 Task: Add international email address format while sending emails
Action: Mouse moved to (309, 194)
Screenshot: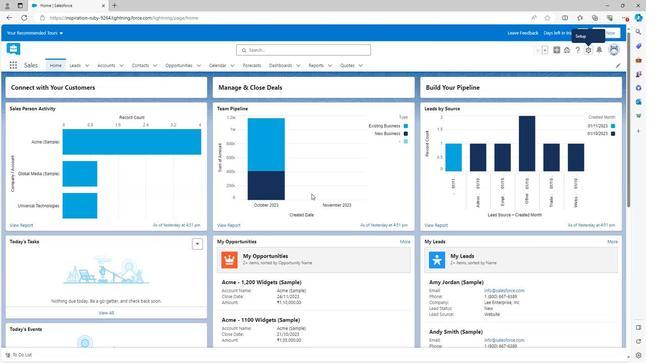 
Action: Mouse scrolled (309, 193) with delta (0, 0)
Screenshot: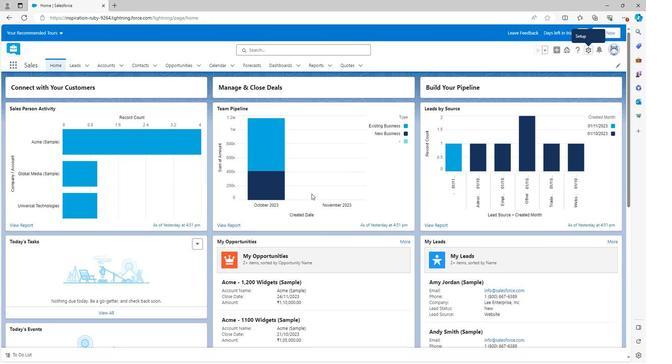 
Action: Mouse scrolled (309, 193) with delta (0, 0)
Screenshot: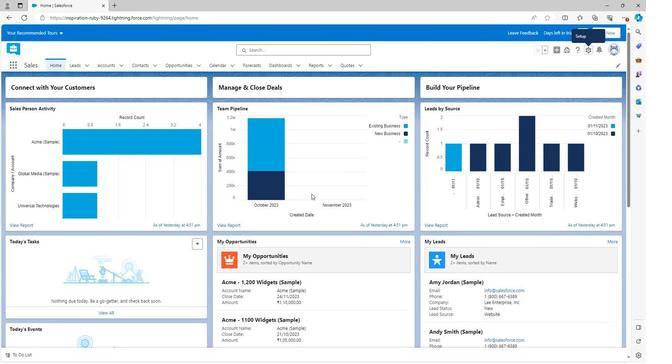 
Action: Mouse scrolled (309, 193) with delta (0, 0)
Screenshot: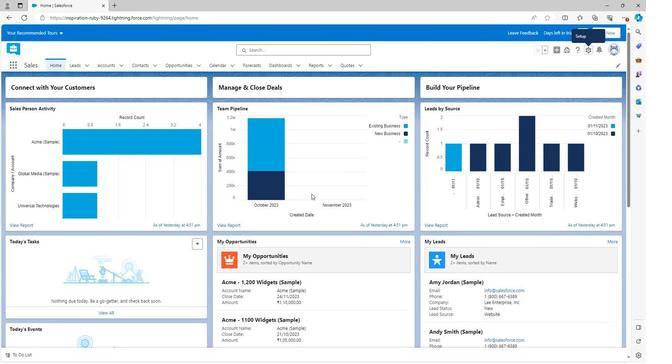
Action: Mouse scrolled (309, 193) with delta (0, 0)
Screenshot: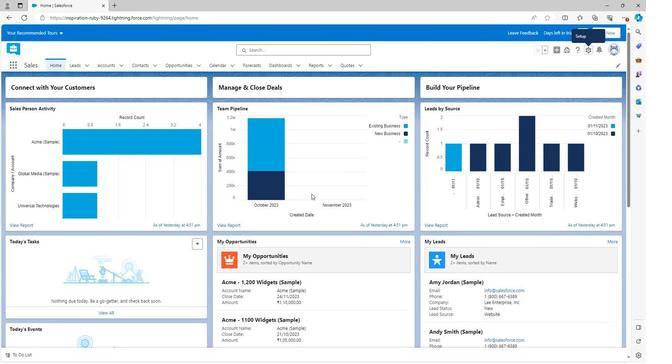 
Action: Mouse scrolled (309, 193) with delta (0, 0)
Screenshot: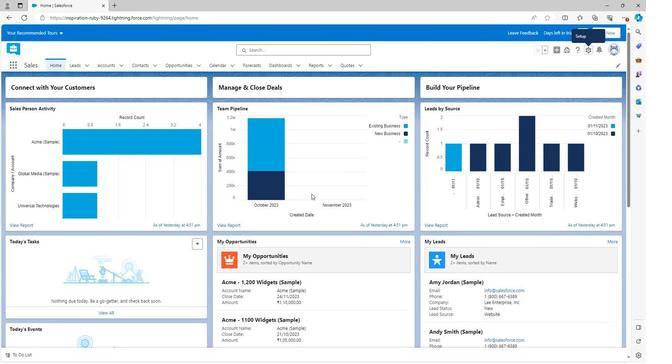 
Action: Mouse scrolled (309, 193) with delta (0, 0)
Screenshot: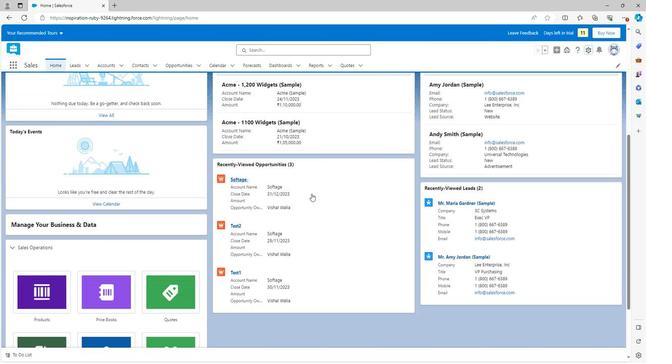 
Action: Mouse scrolled (309, 193) with delta (0, 0)
Screenshot: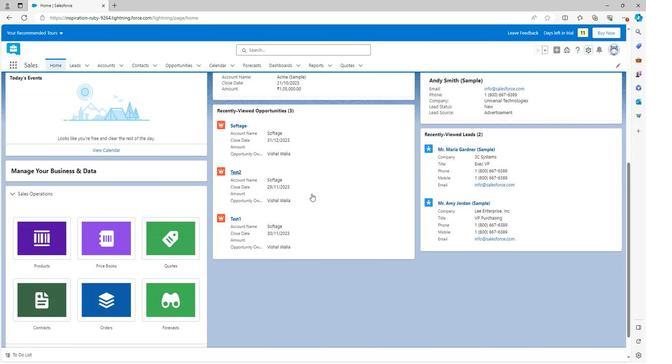 
Action: Mouse scrolled (309, 194) with delta (0, 0)
Screenshot: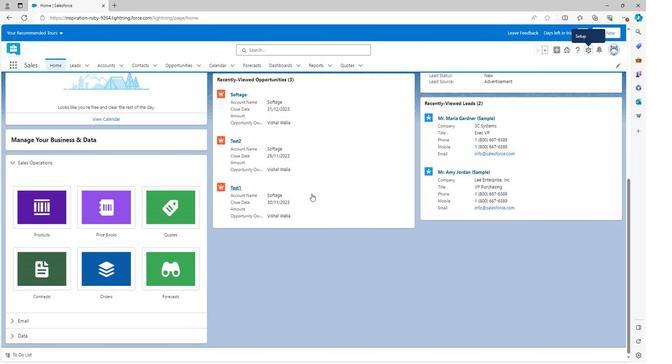 
Action: Mouse scrolled (309, 194) with delta (0, 0)
Screenshot: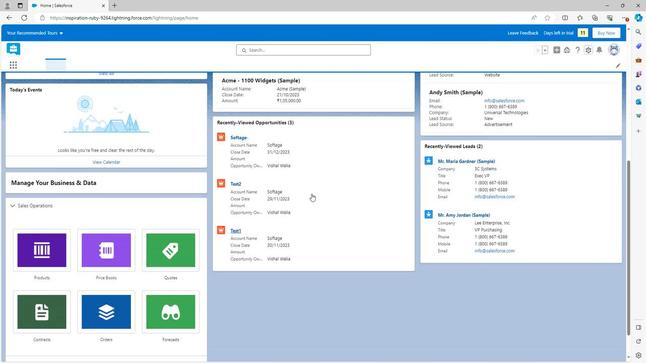 
Action: Mouse scrolled (309, 194) with delta (0, 0)
Screenshot: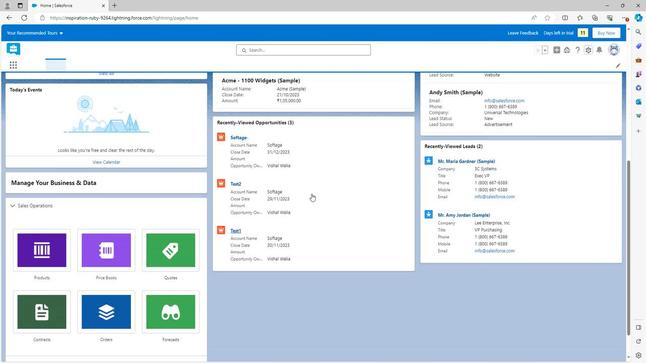
Action: Mouse scrolled (309, 194) with delta (0, 0)
Screenshot: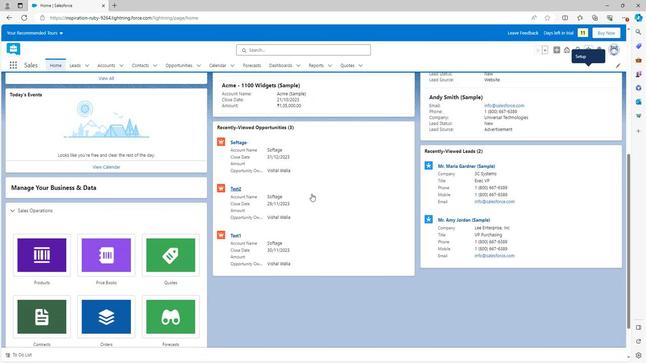 
Action: Mouse scrolled (309, 194) with delta (0, 0)
Screenshot: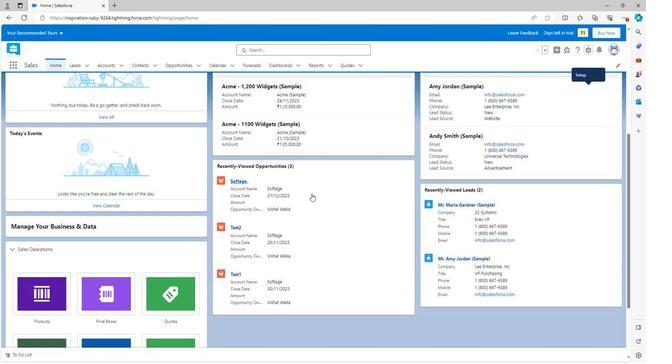 
Action: Mouse scrolled (309, 194) with delta (0, 0)
Screenshot: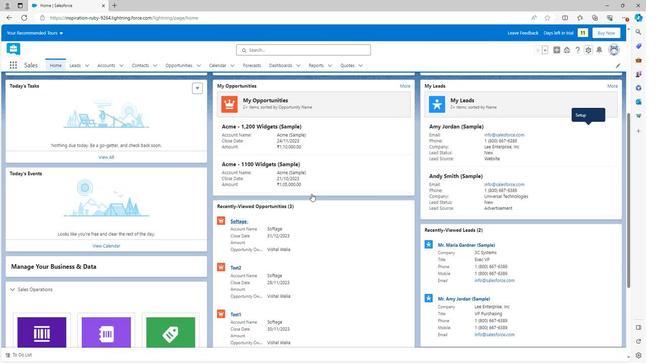 
Action: Mouse scrolled (309, 194) with delta (0, 0)
Screenshot: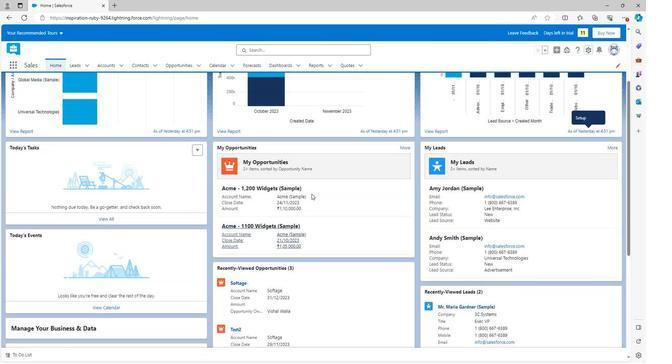 
Action: Mouse scrolled (309, 194) with delta (0, 0)
Screenshot: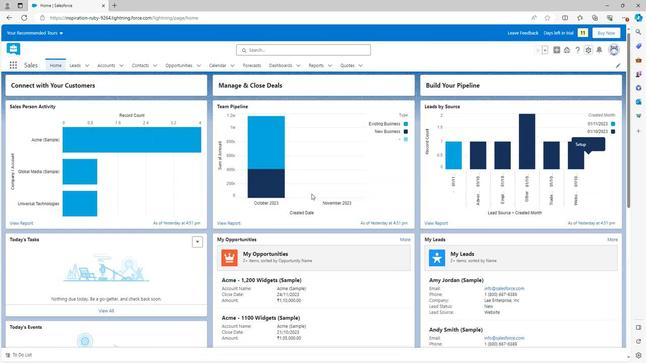 
Action: Mouse moved to (587, 48)
Screenshot: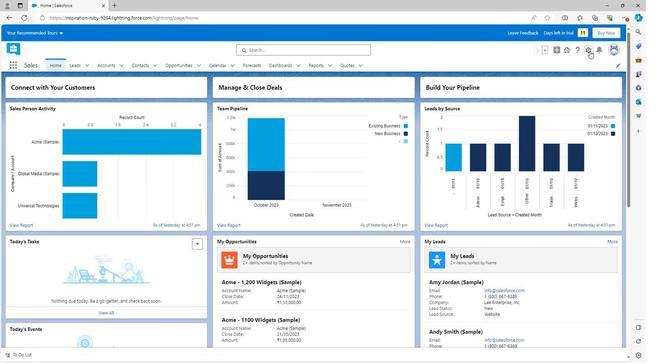 
Action: Mouse pressed left at (587, 48)
Screenshot: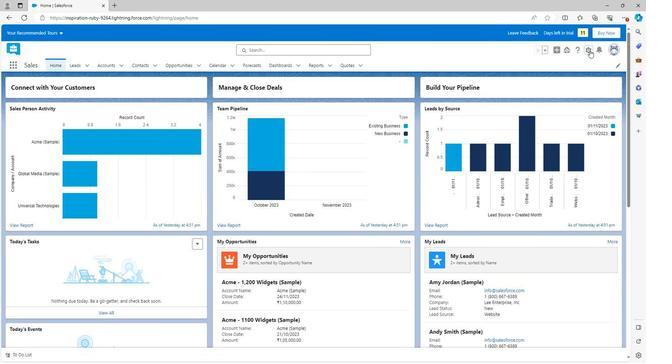 
Action: Mouse moved to (559, 65)
Screenshot: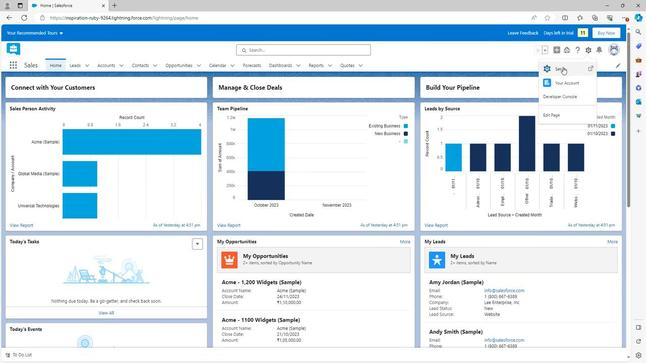 
Action: Mouse pressed left at (559, 65)
Screenshot: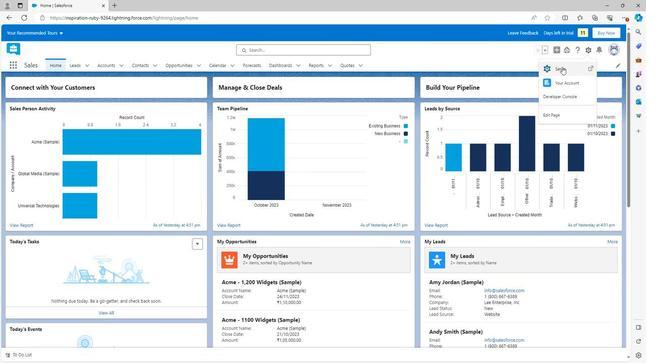
Action: Mouse moved to (5, 229)
Screenshot: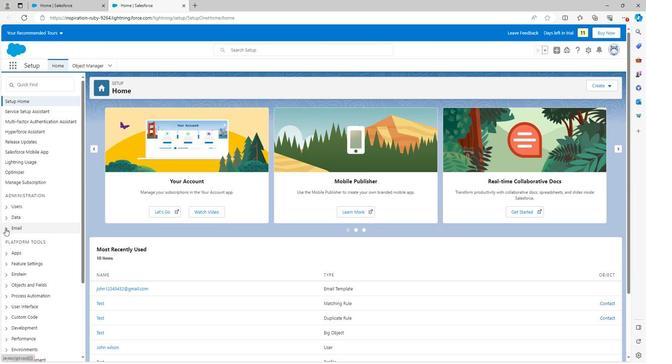 
Action: Mouse pressed left at (5, 229)
Screenshot: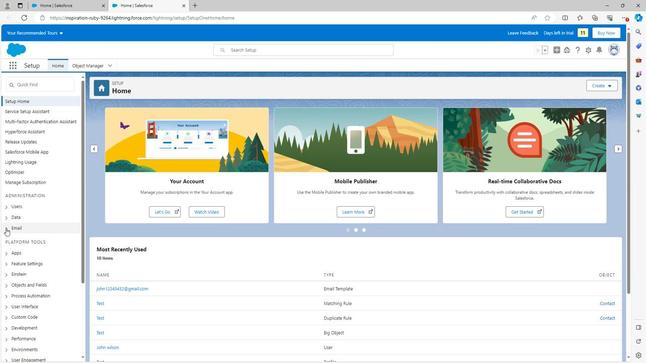 
Action: Mouse moved to (28, 243)
Screenshot: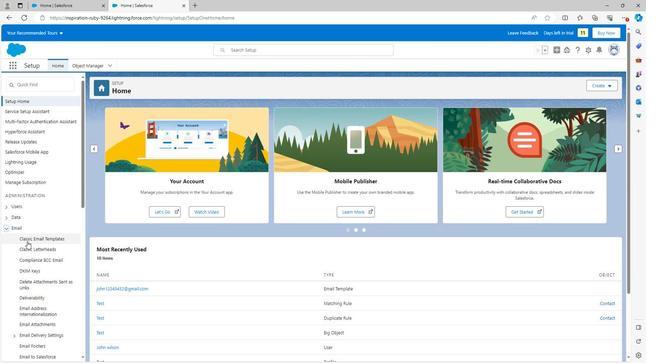 
Action: Mouse scrolled (28, 243) with delta (0, 0)
Screenshot: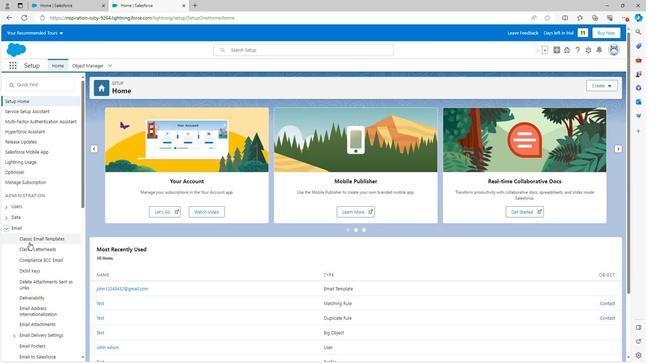 
Action: Mouse moved to (28, 244)
Screenshot: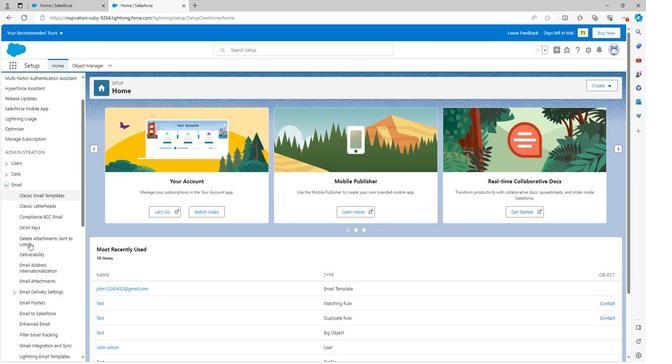 
Action: Mouse scrolled (28, 243) with delta (0, 0)
Screenshot: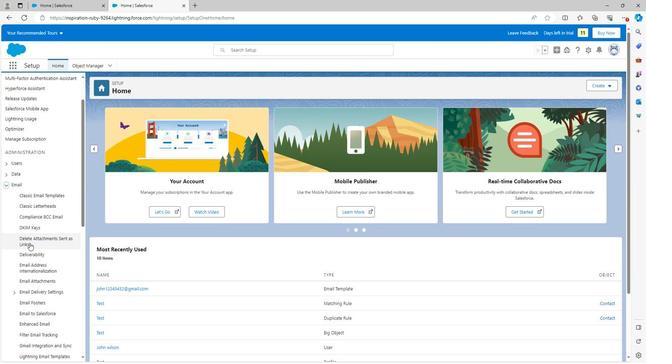 
Action: Mouse moved to (30, 222)
Screenshot: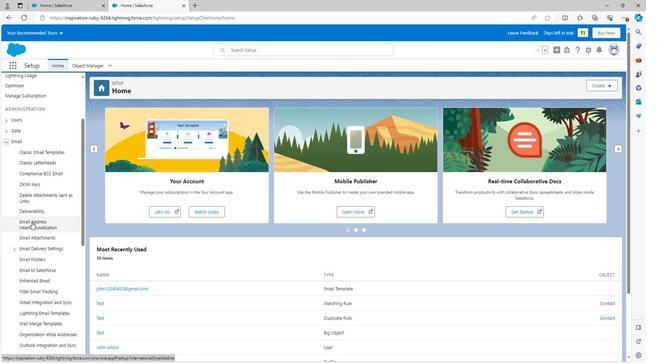 
Action: Mouse pressed left at (30, 222)
Screenshot: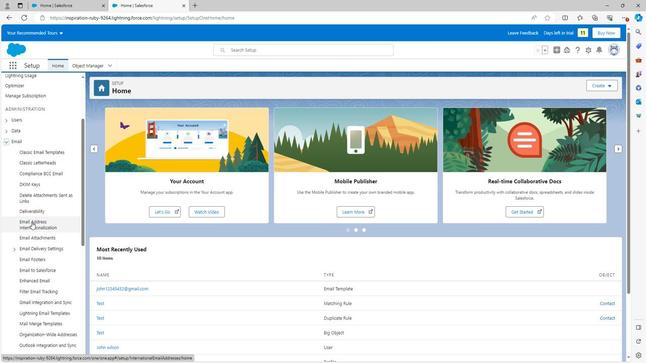 
Action: Mouse moved to (111, 158)
Screenshot: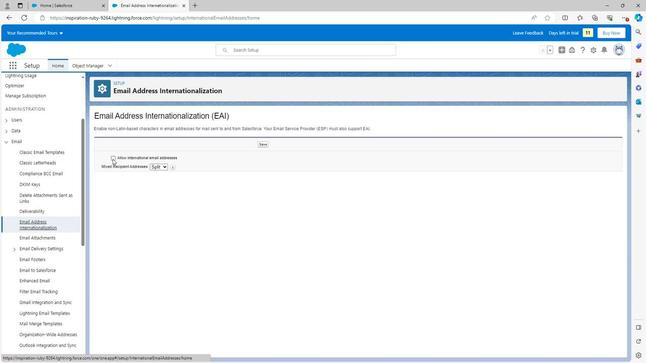 
Action: Mouse pressed left at (111, 158)
Screenshot: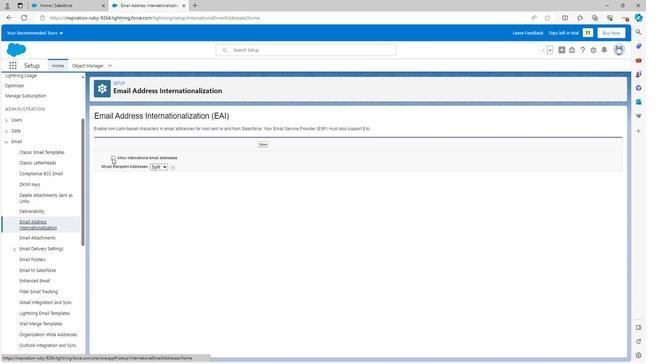 
Action: Mouse moved to (155, 166)
Screenshot: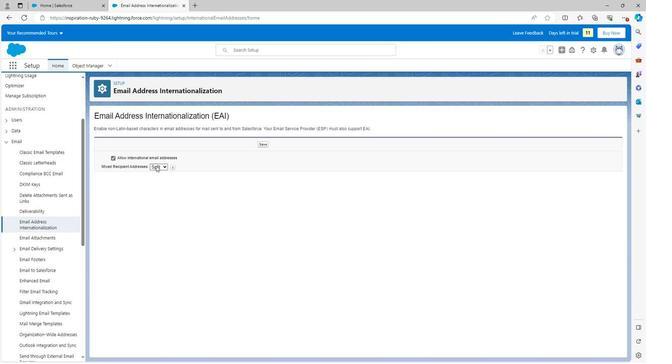 
Action: Mouse pressed left at (155, 166)
Screenshot: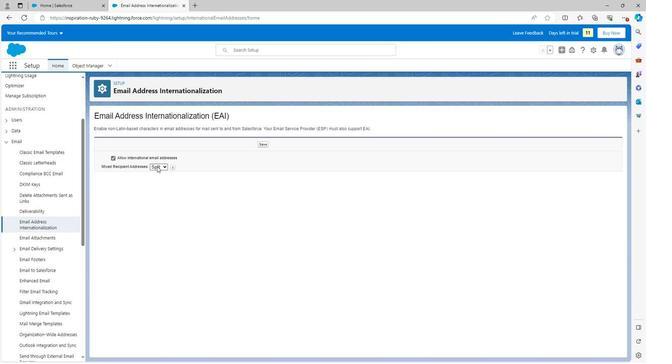 
Action: Mouse moved to (156, 178)
Screenshot: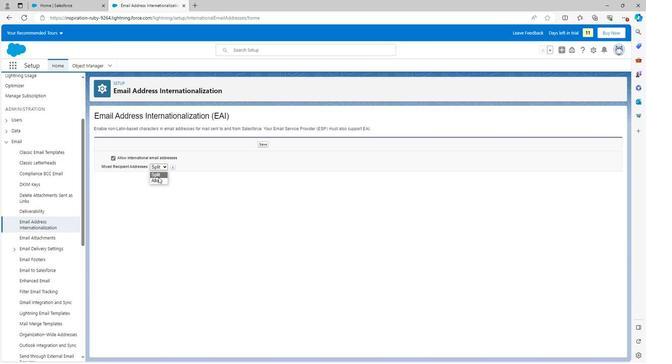 
Action: Mouse pressed left at (156, 178)
Screenshot: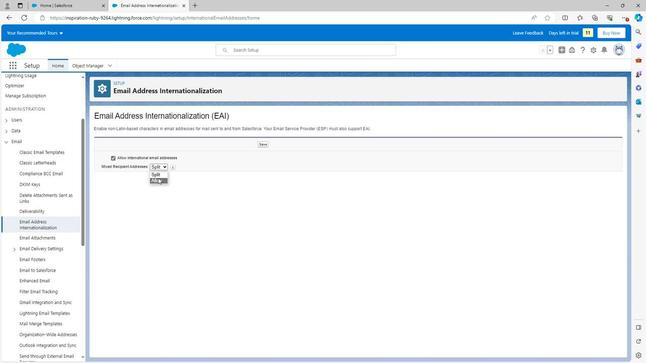 
Action: Mouse moved to (261, 142)
Screenshot: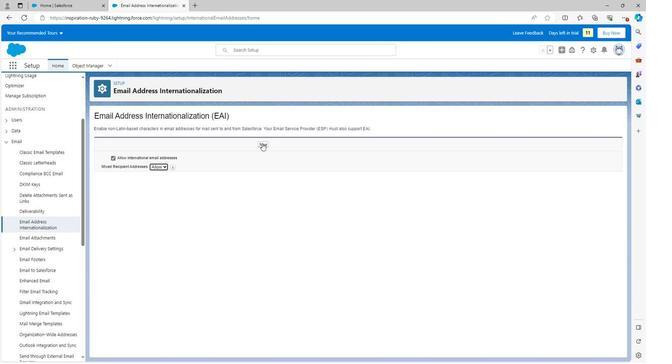 
Action: Mouse pressed left at (261, 142)
Screenshot: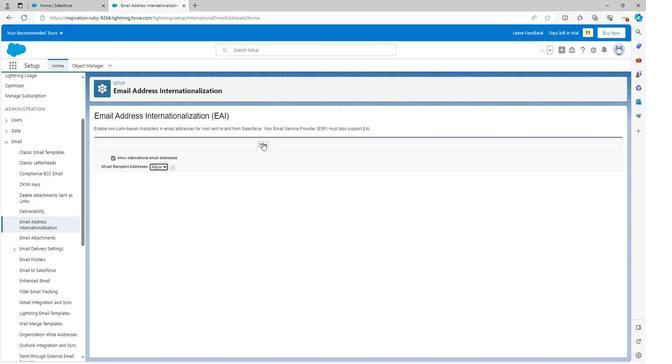 
Action: Mouse moved to (36, 225)
Screenshot: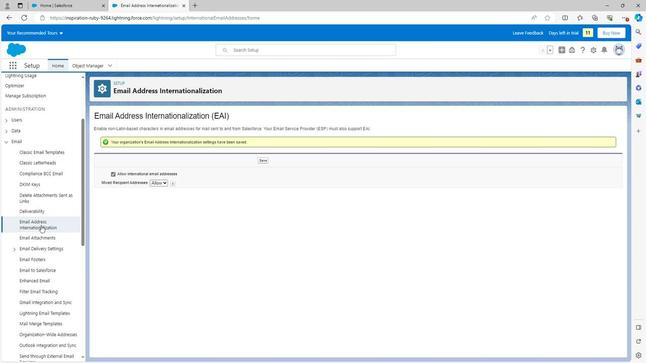 
Action: Mouse pressed left at (36, 225)
Screenshot: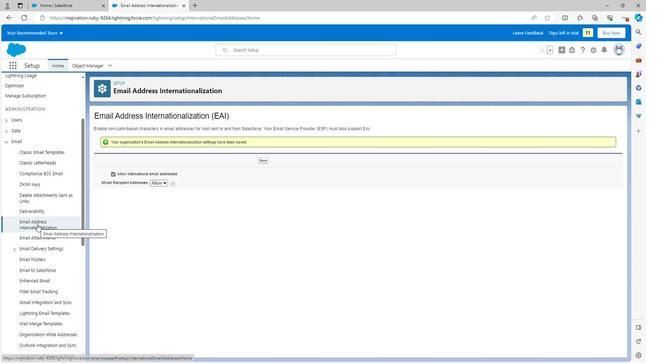
Action: Mouse moved to (6, 142)
Screenshot: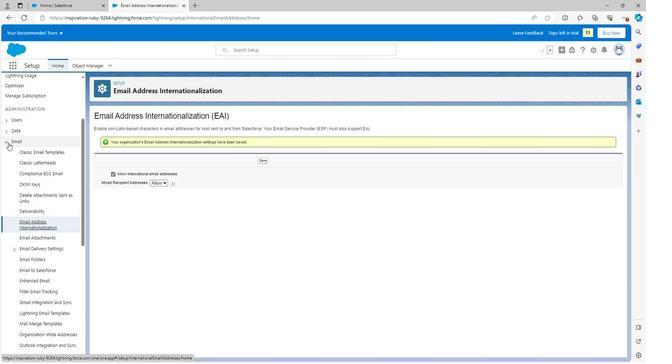 
Action: Mouse pressed left at (6, 142)
Screenshot: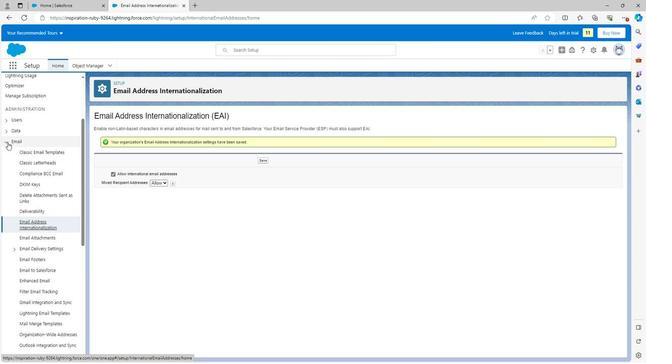 
Action: Mouse moved to (369, 164)
Screenshot: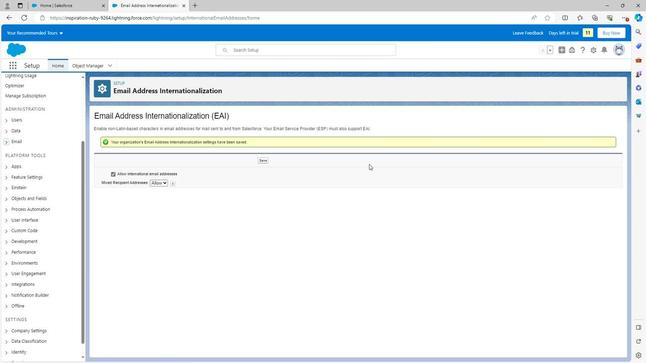 
Action: Mouse scrolled (369, 165) with delta (0, 0)
Screenshot: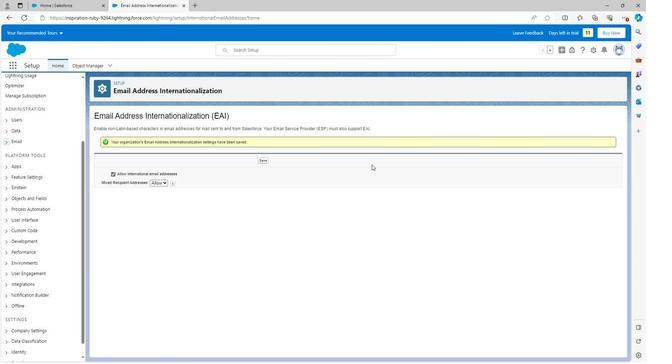 
Action: Mouse scrolled (369, 165) with delta (0, 0)
Screenshot: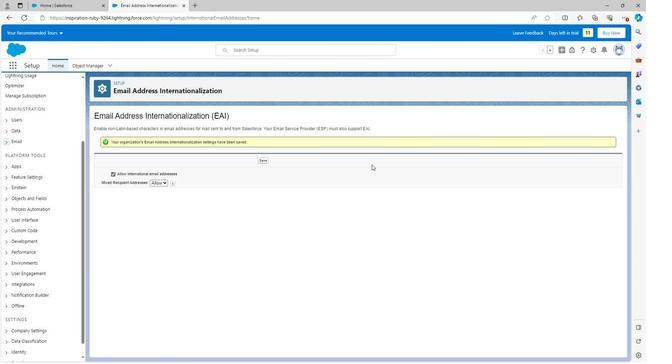 
Action: Mouse scrolled (369, 165) with delta (0, 0)
Screenshot: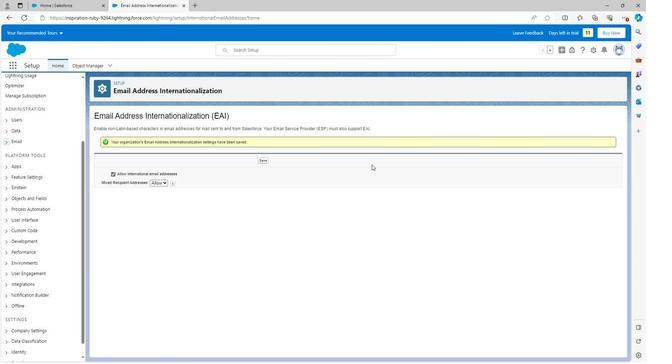 
Action: Mouse scrolled (369, 165) with delta (0, 0)
Screenshot: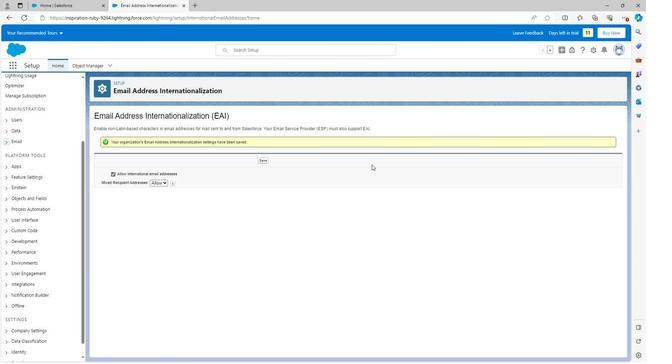 
Action: Mouse scrolled (369, 165) with delta (0, 0)
Screenshot: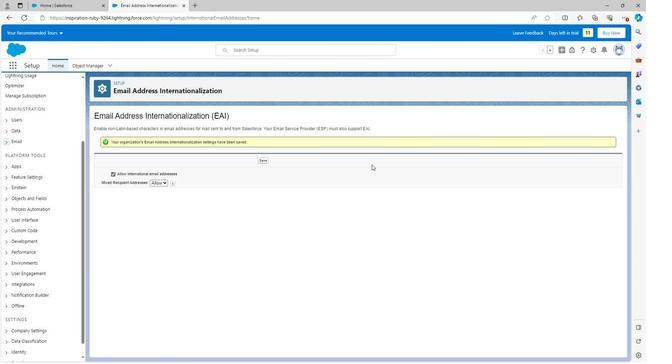 
Action: Mouse scrolled (369, 164) with delta (0, 0)
Screenshot: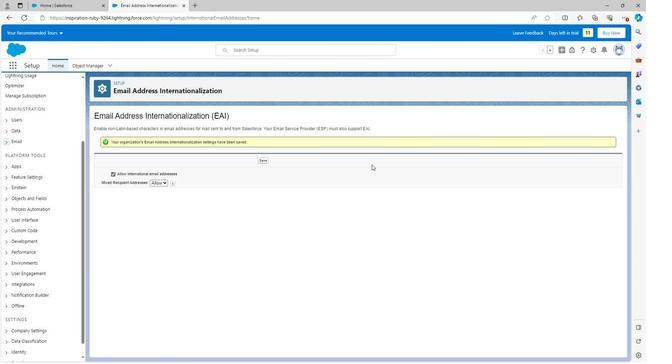 
Action: Mouse scrolled (369, 164) with delta (0, 0)
Screenshot: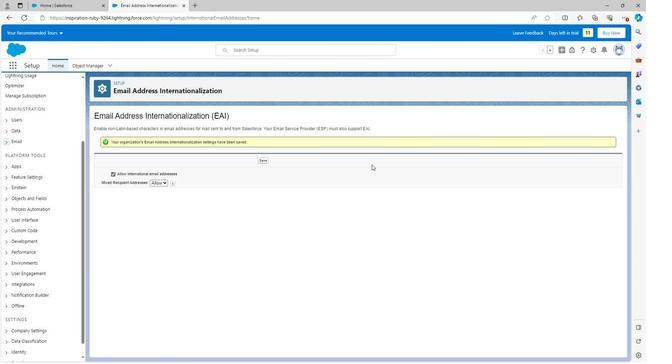 
Action: Mouse scrolled (369, 164) with delta (0, 0)
Screenshot: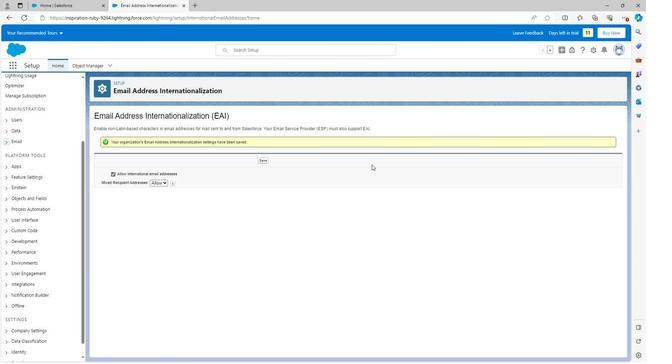 
